 Task: Create Card Critical Path Analysis Review in Board Employee Benefits Packages to Workspace Employee Relations. Create Card Hospitality Review in Board Product Feature Prioritization to Workspace Employee Relations. Create Card Gantt Chart Review in Board Product Requirements Gathering and Analysis to Workspace Employee Relations
Action: Mouse moved to (65, 345)
Screenshot: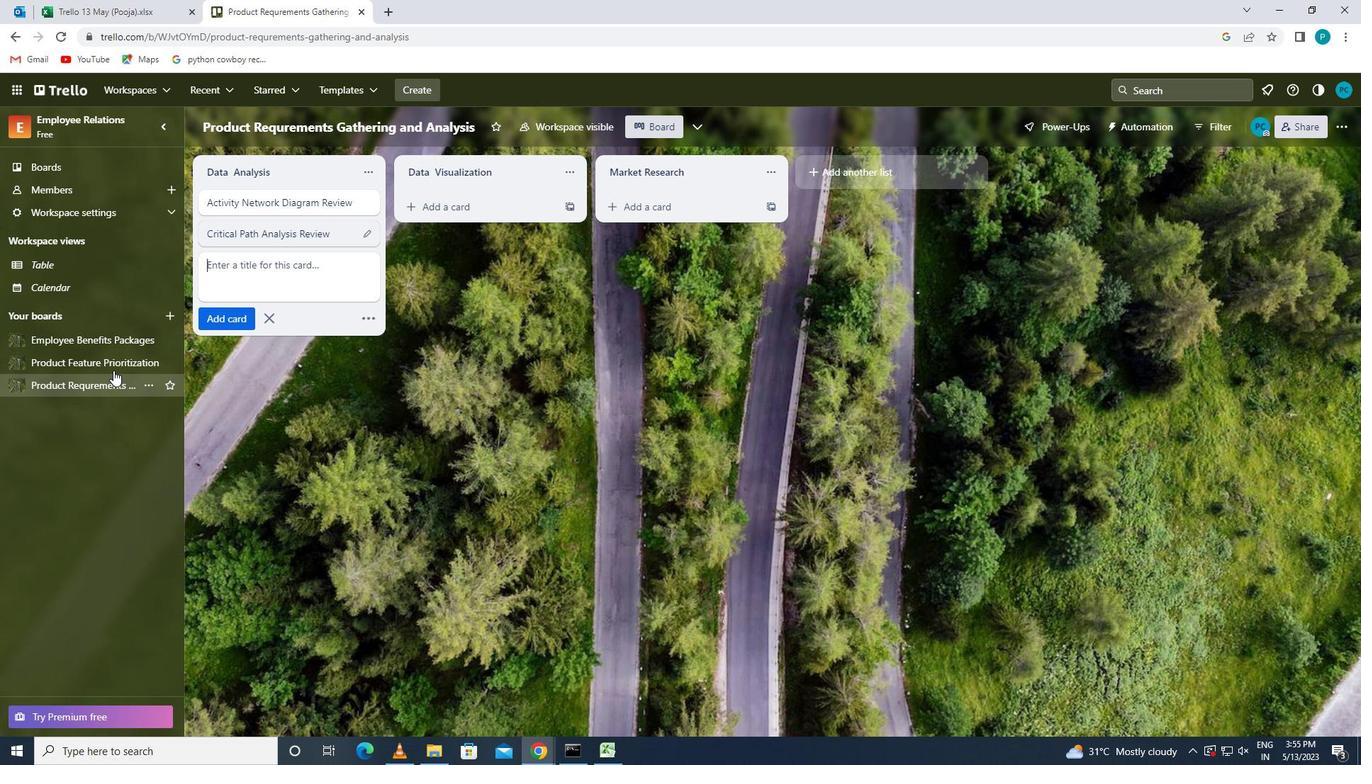 
Action: Mouse pressed left at (65, 345)
Screenshot: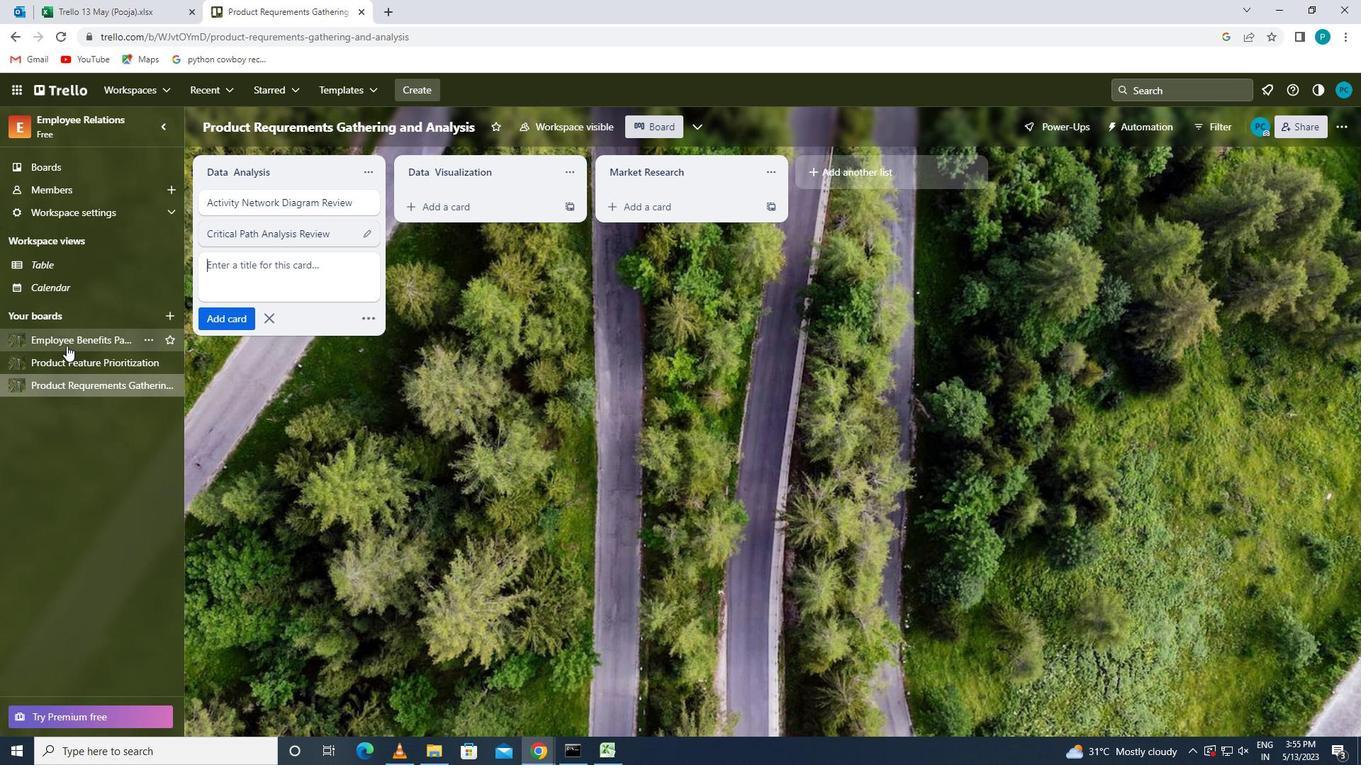 
Action: Mouse moved to (239, 273)
Screenshot: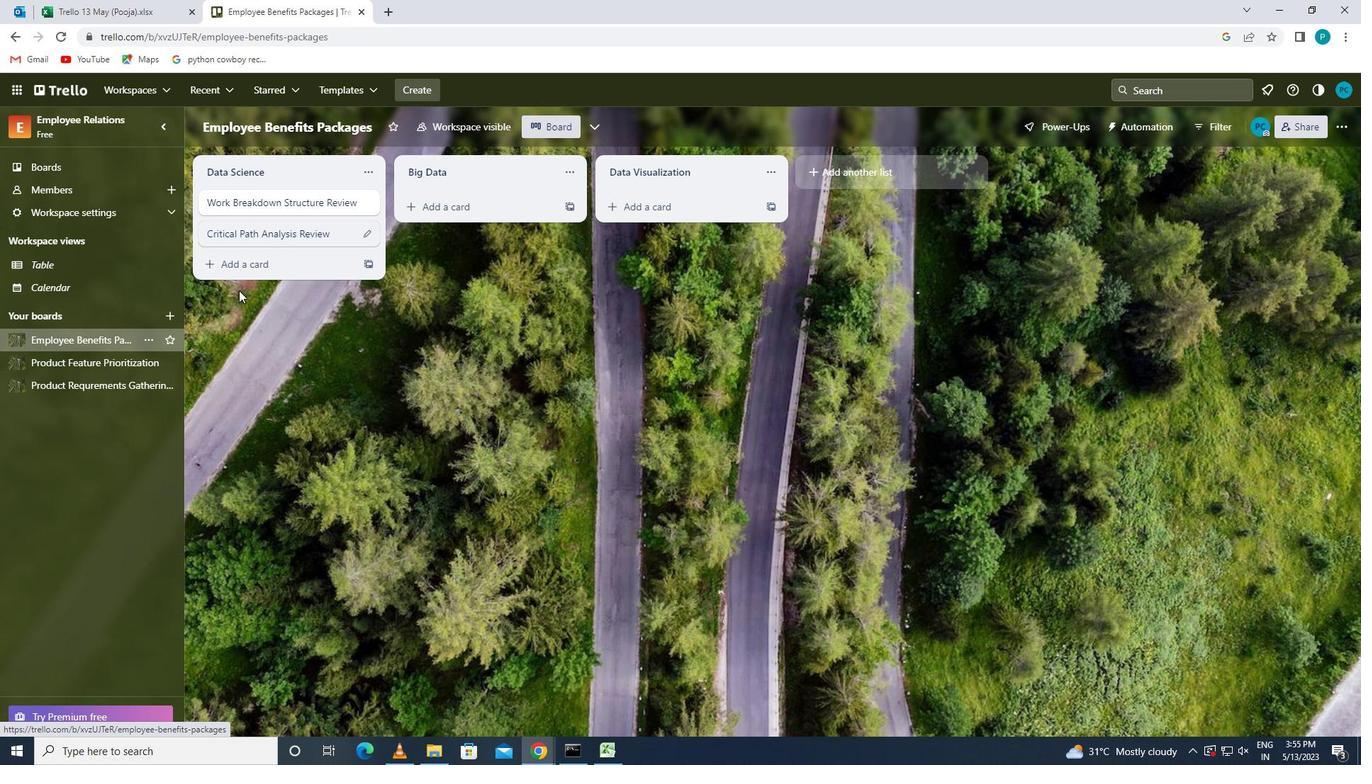 
Action: Mouse pressed left at (239, 273)
Screenshot: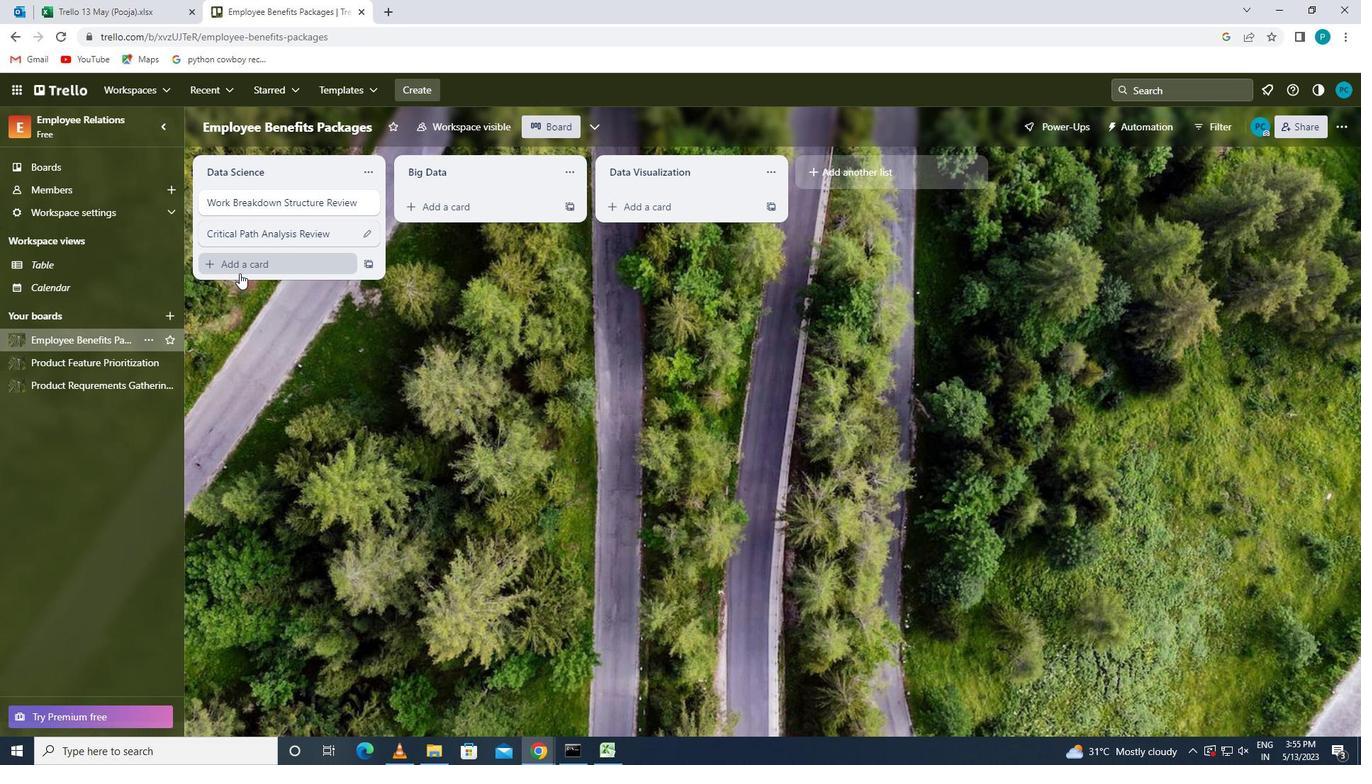 
Action: Key pressed <Key.caps_lock>c<Key.caps_lock>ritical<Key.space><Key.caps_lock>p<Key.caps_lock>ath<Key.space><Key.caps_lock>a<Key.caps_lock>nalysis<Key.space><Key.caps_lock>r<Key.caps_lock>eview
Screenshot: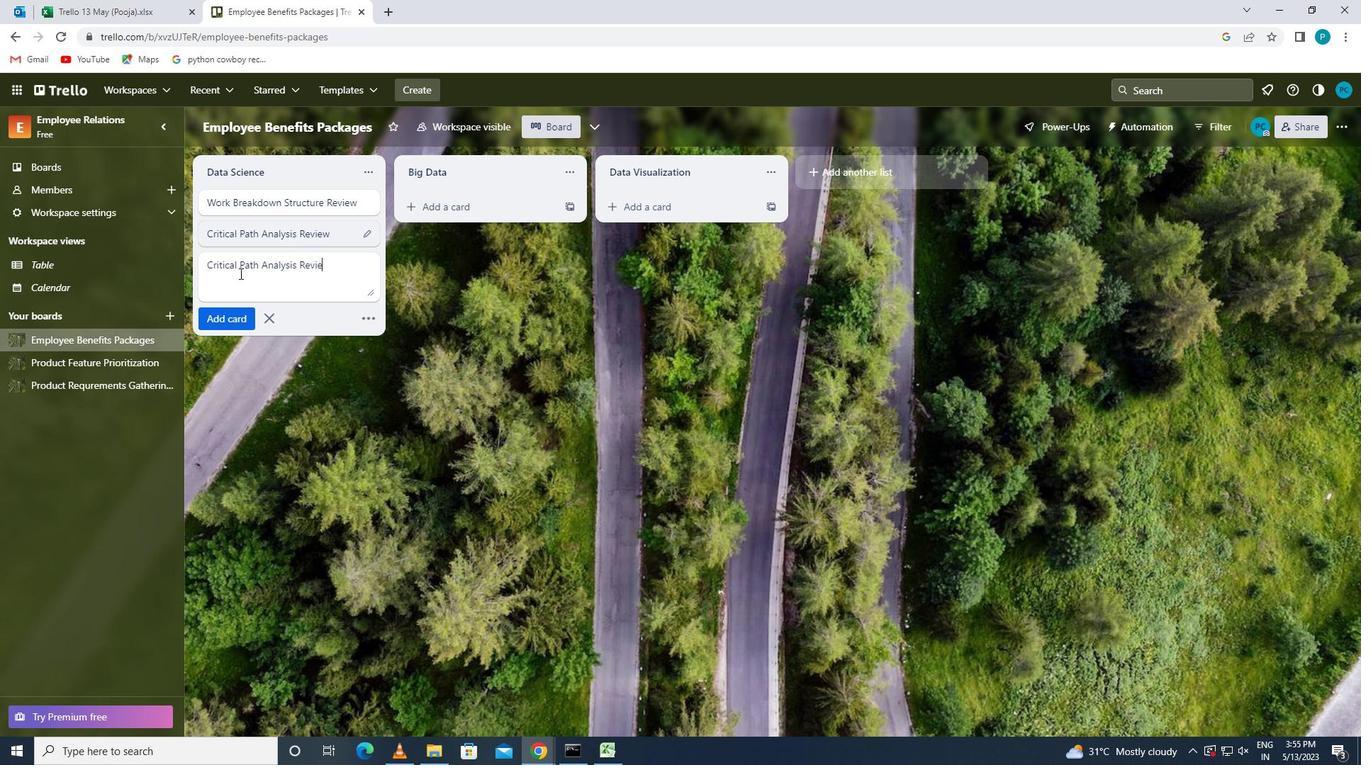 
Action: Mouse moved to (233, 312)
Screenshot: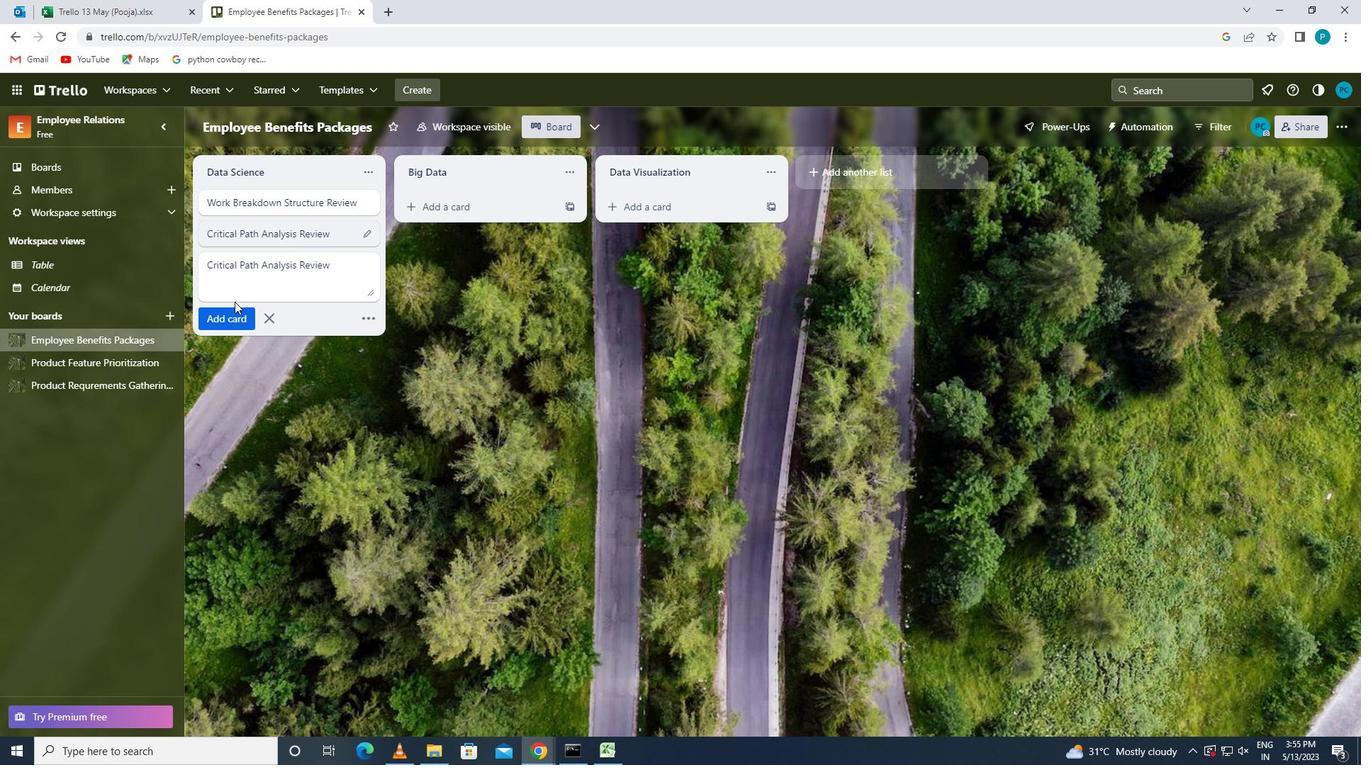 
Action: Mouse pressed left at (233, 312)
Screenshot: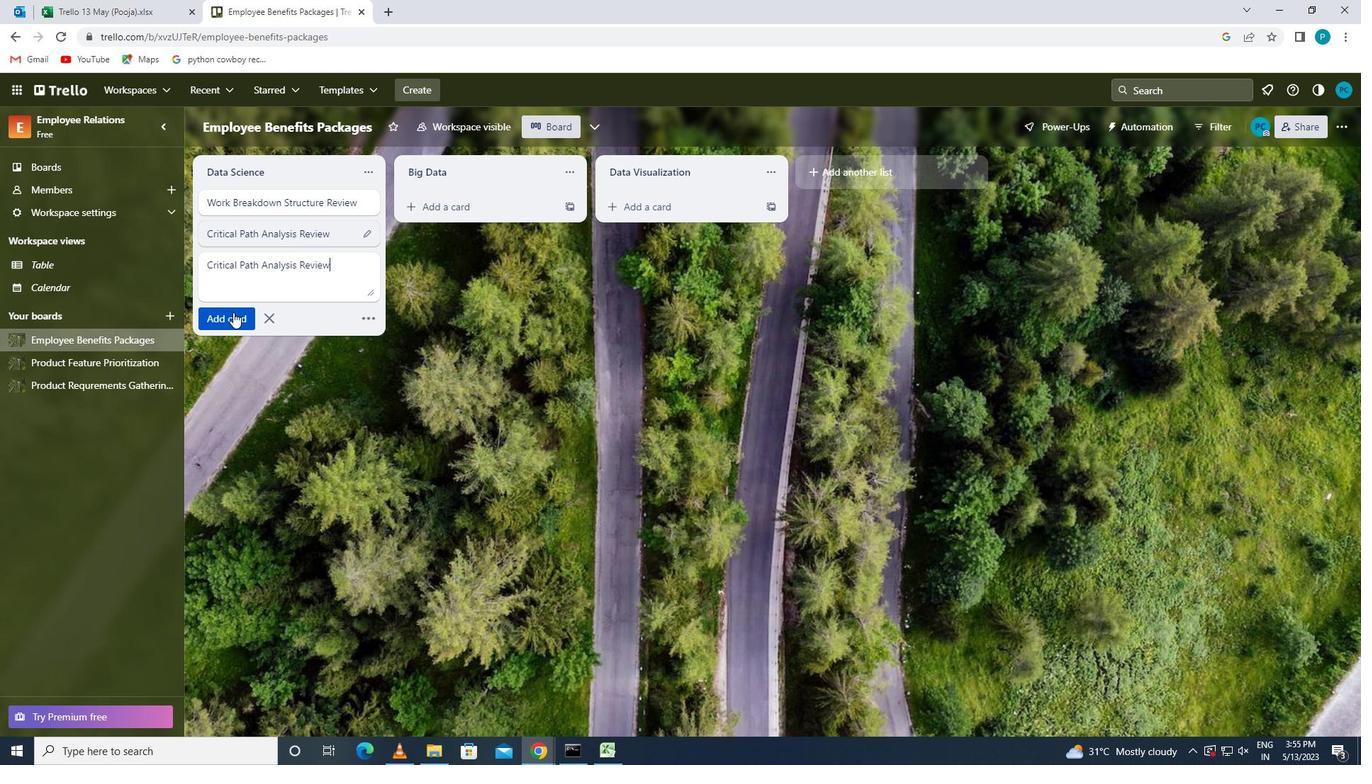 
Action: Mouse moved to (72, 368)
Screenshot: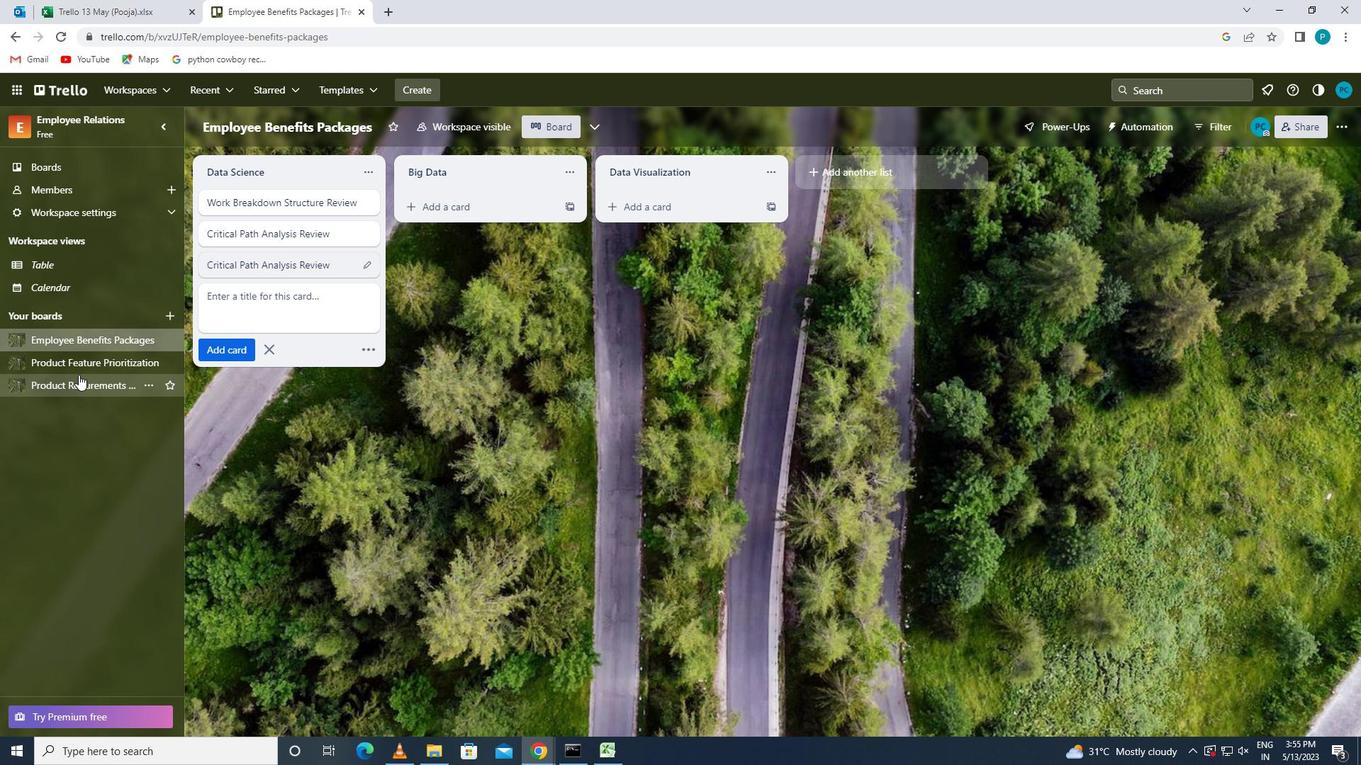 
Action: Mouse pressed left at (72, 368)
Screenshot: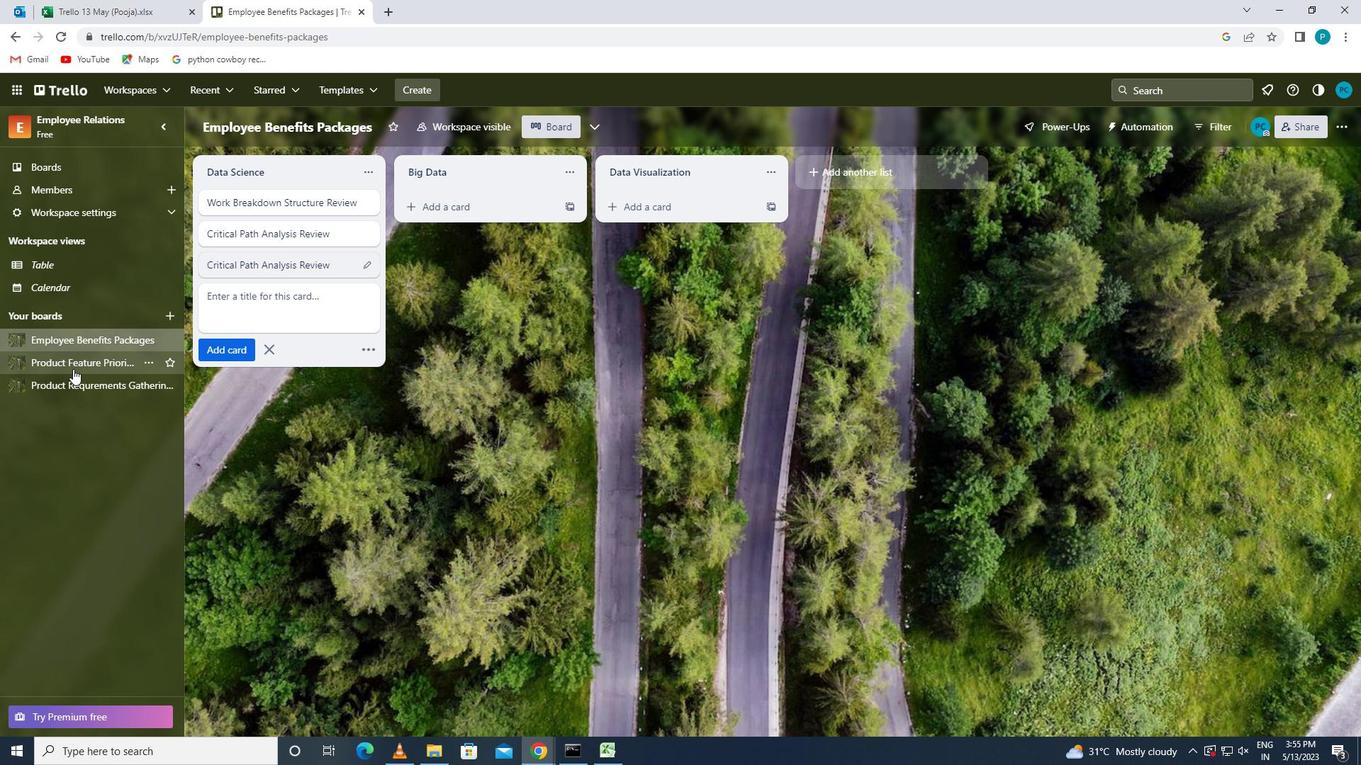 
Action: Mouse moved to (247, 267)
Screenshot: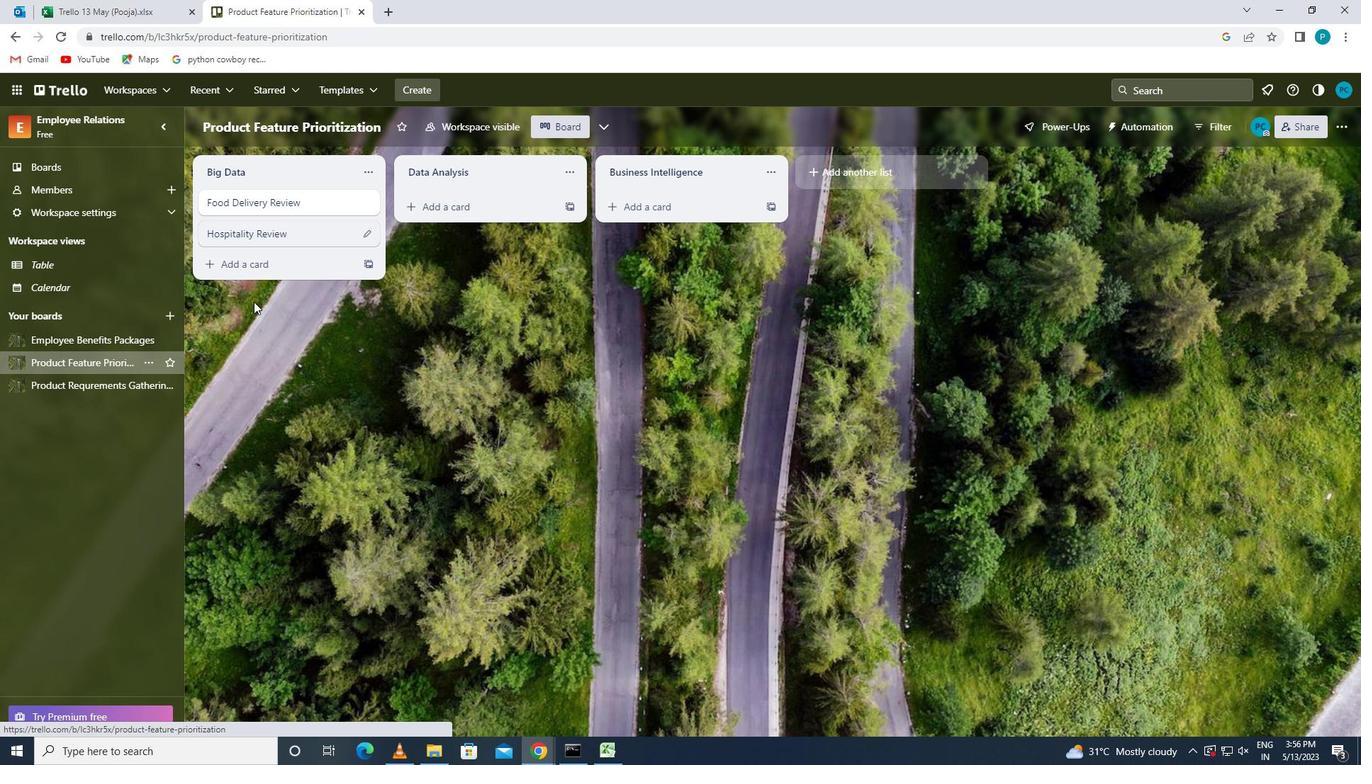 
Action: Mouse pressed left at (247, 267)
Screenshot: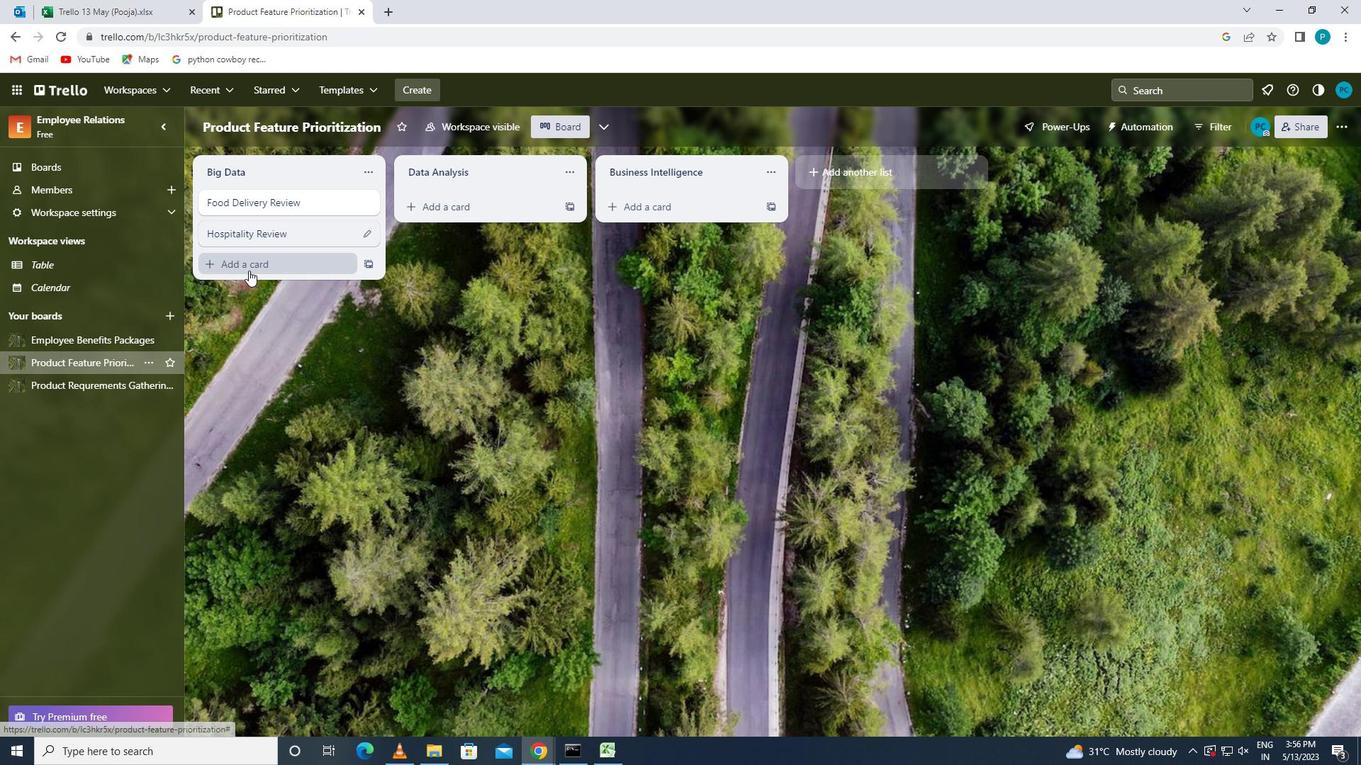
Action: Key pressed <Key.caps_lock>h<Key.caps_lock>ospitality<Key.space><Key.caps_lock>r<Key.caps_lock>evi<Key.backspace>ew
Screenshot: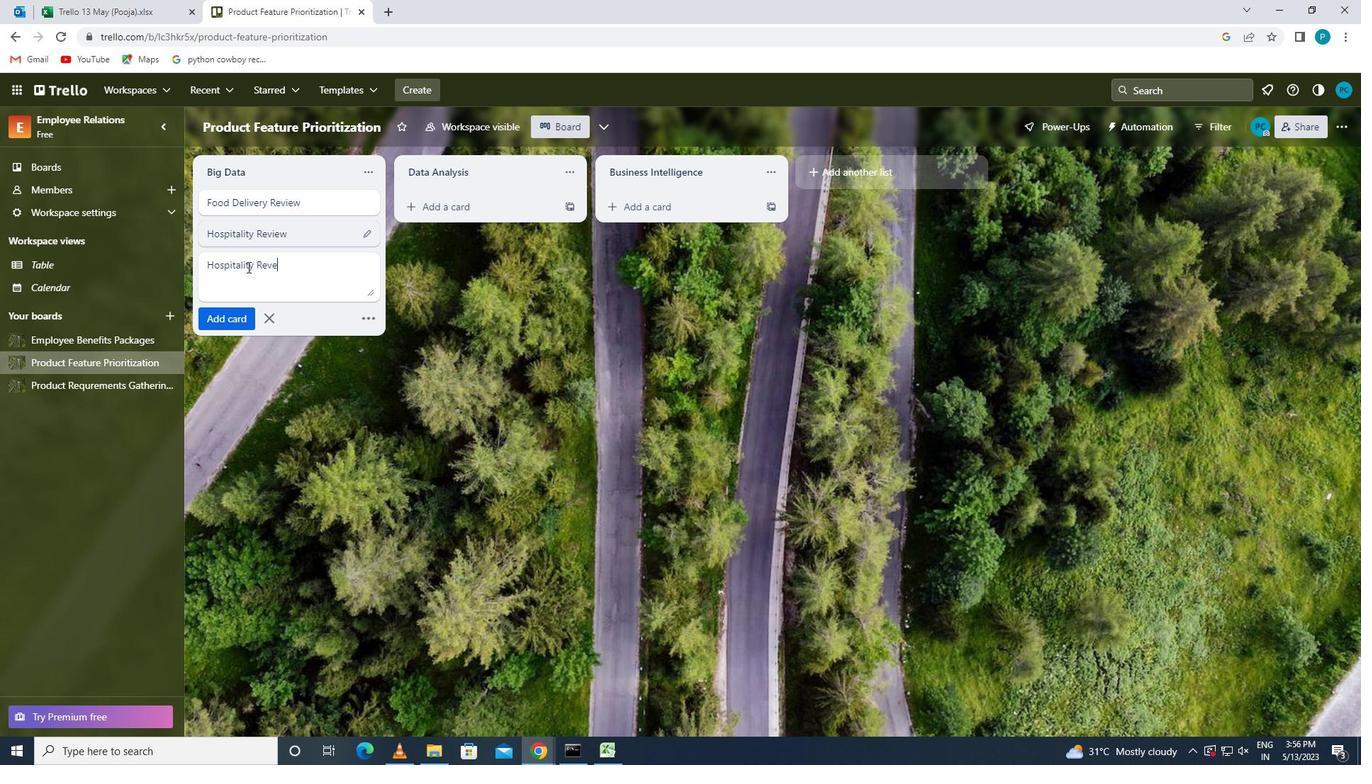 
Action: Mouse moved to (225, 315)
Screenshot: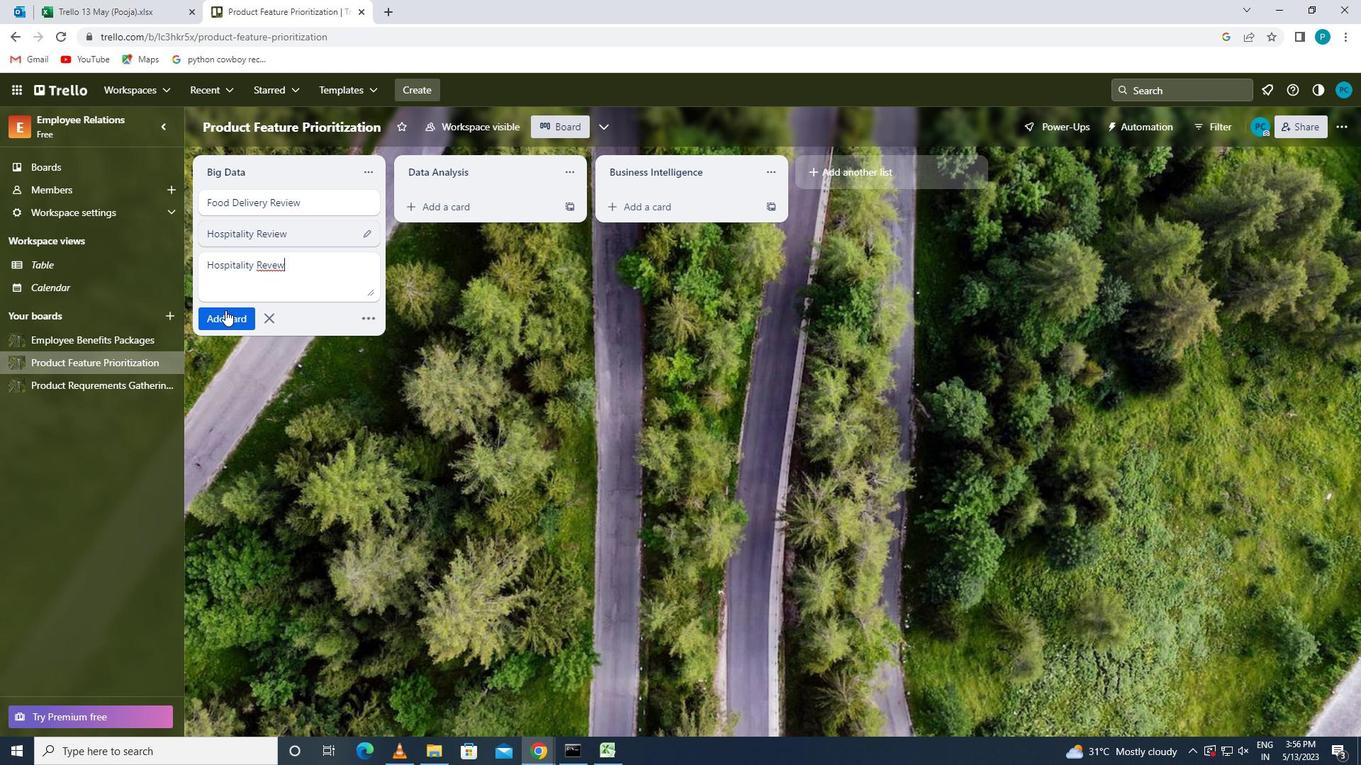
Action: Mouse pressed left at (225, 315)
Screenshot: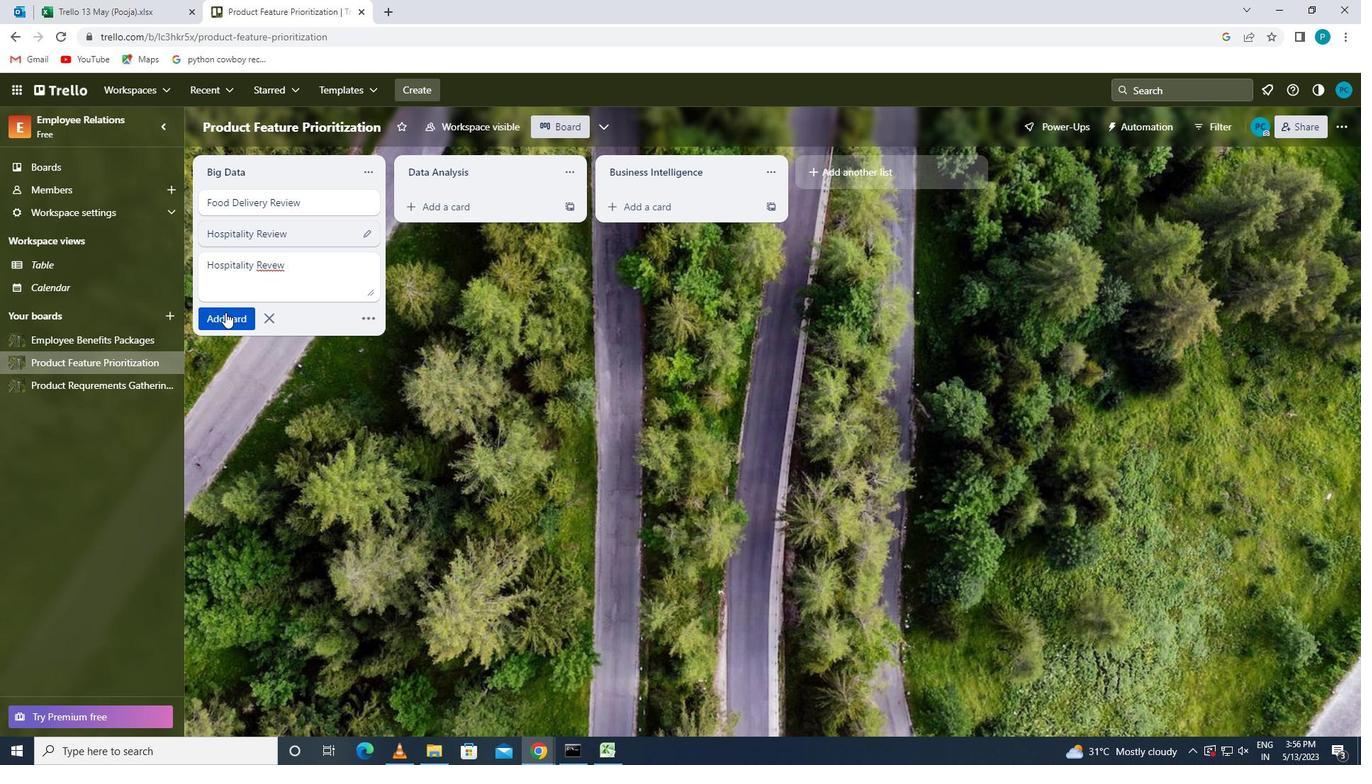 
Action: Mouse moved to (60, 384)
Screenshot: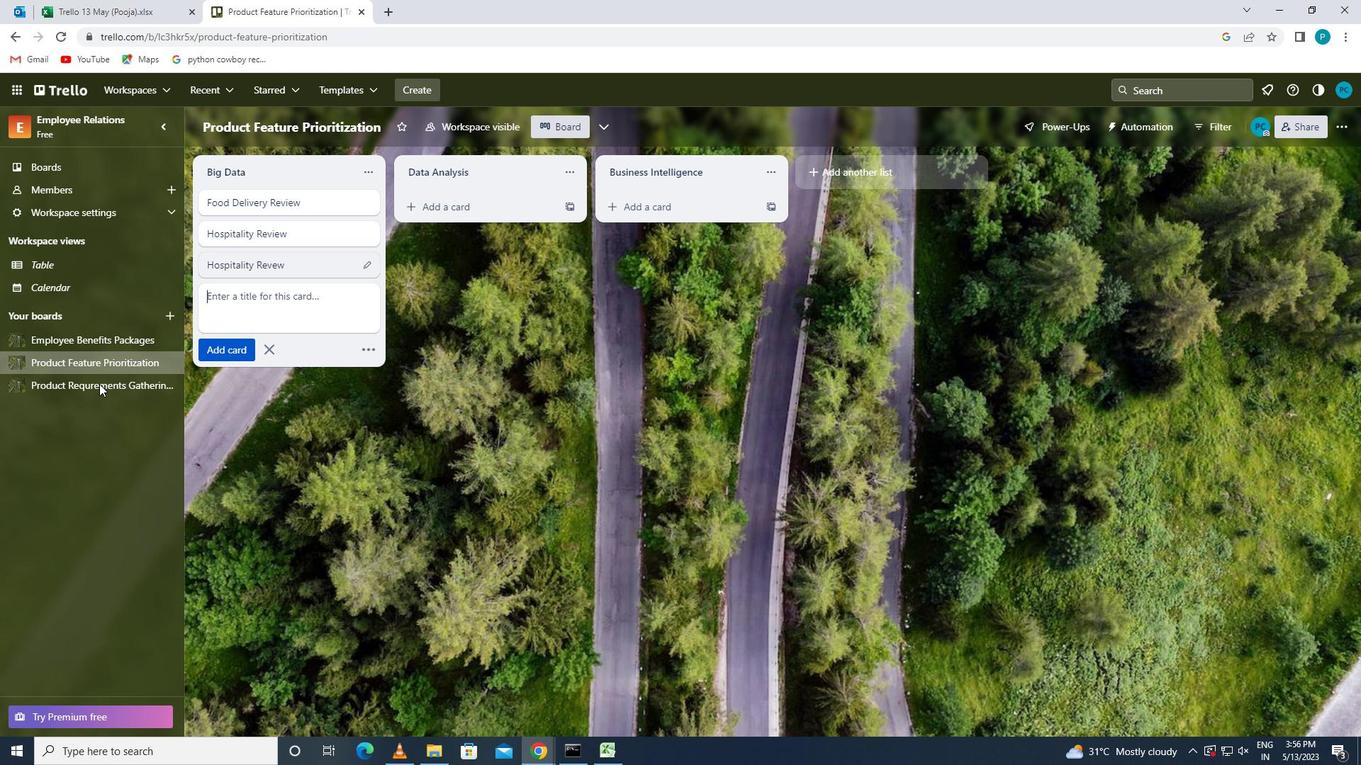 
Action: Mouse pressed left at (60, 384)
Screenshot: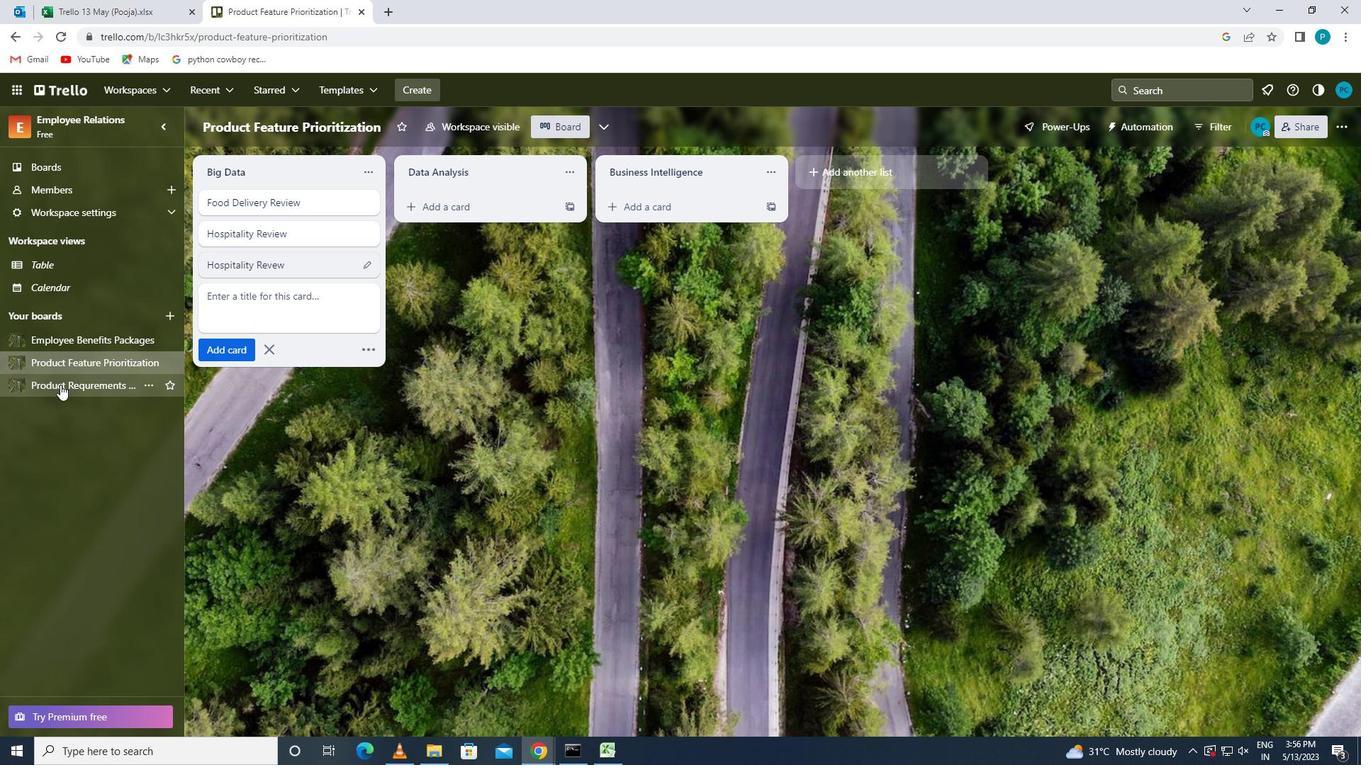 
Action: Mouse moved to (258, 267)
Screenshot: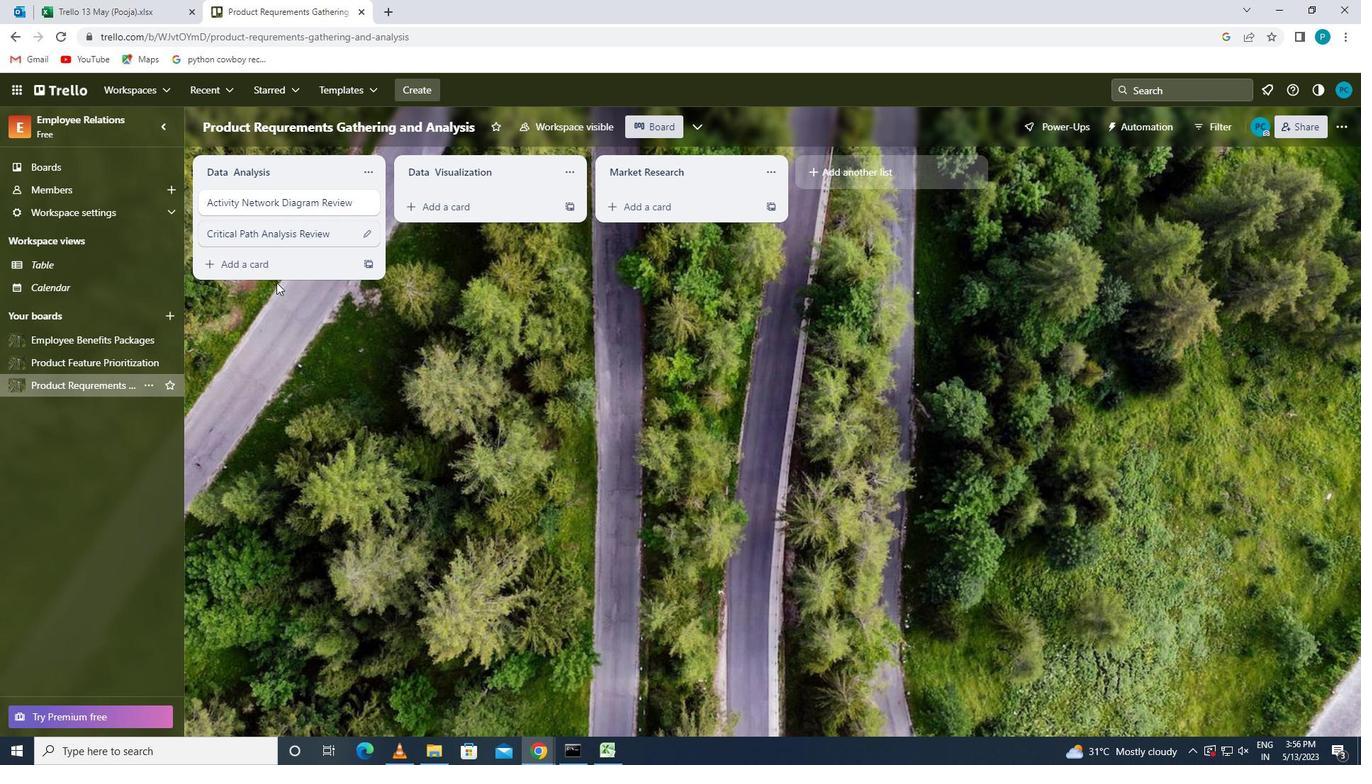 
Action: Mouse pressed left at (258, 267)
Screenshot: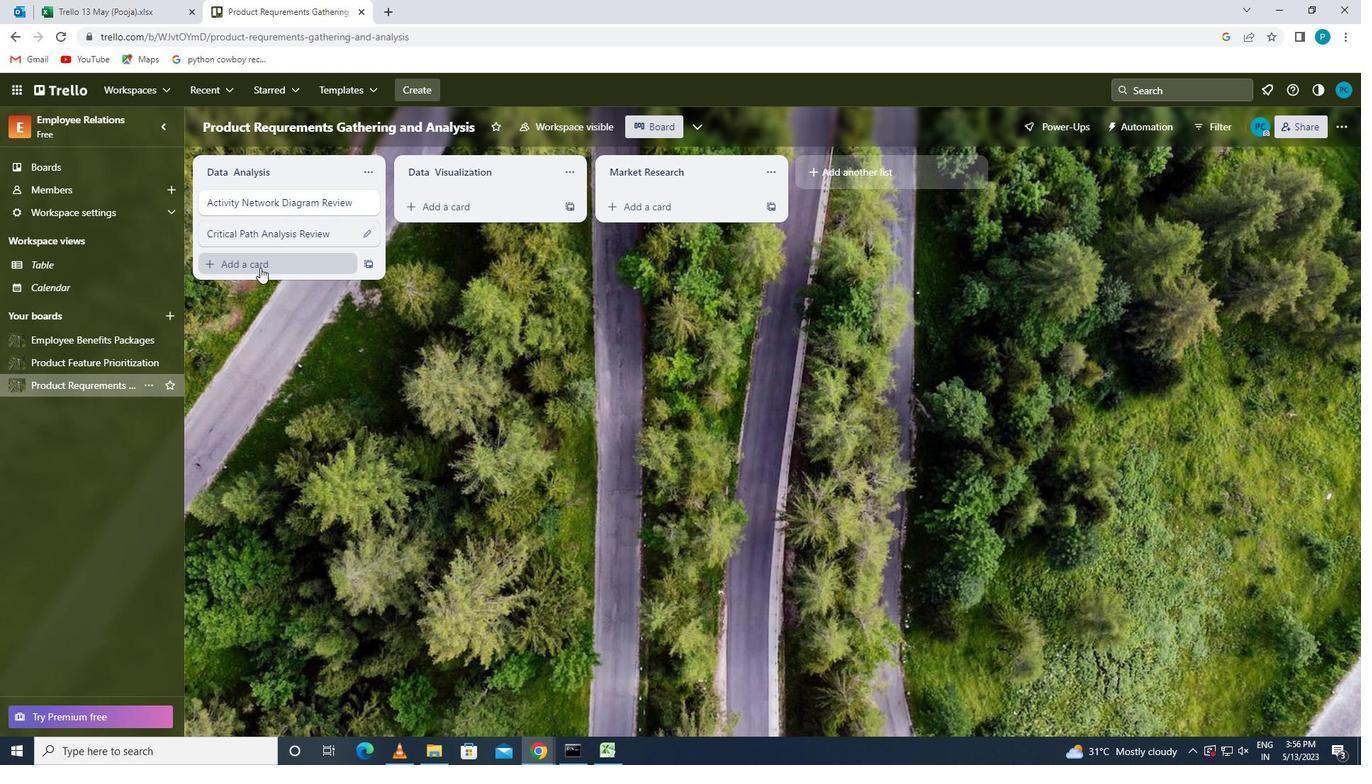 
Action: Key pressed <Key.caps_lock>g<Key.caps_lock>an5<Key.backspace>tt<Key.space><Key.caps_lock>c<Key.caps_lock>hart<Key.space><Key.caps_lock>r<Key.caps_lock>eview
Screenshot: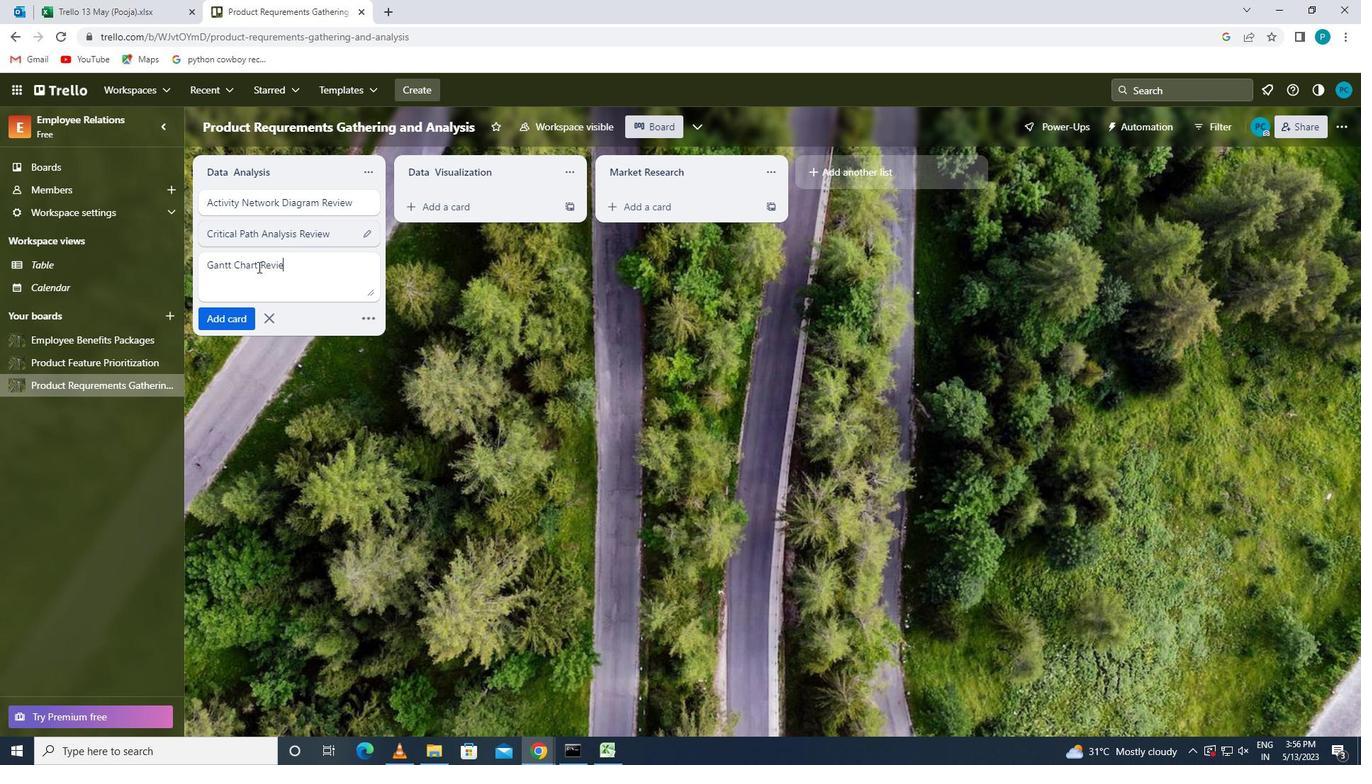 
Action: Mouse moved to (249, 314)
Screenshot: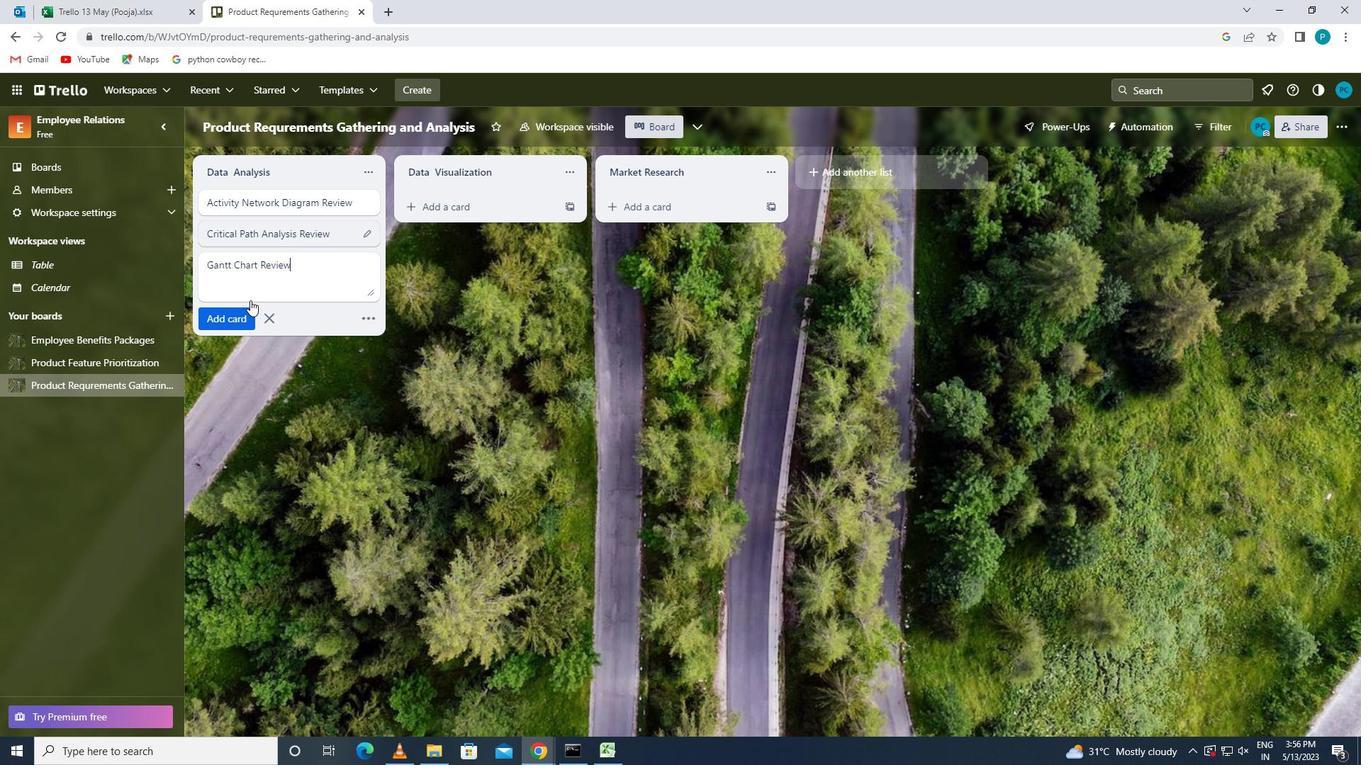 
Action: Mouse pressed left at (249, 314)
Screenshot: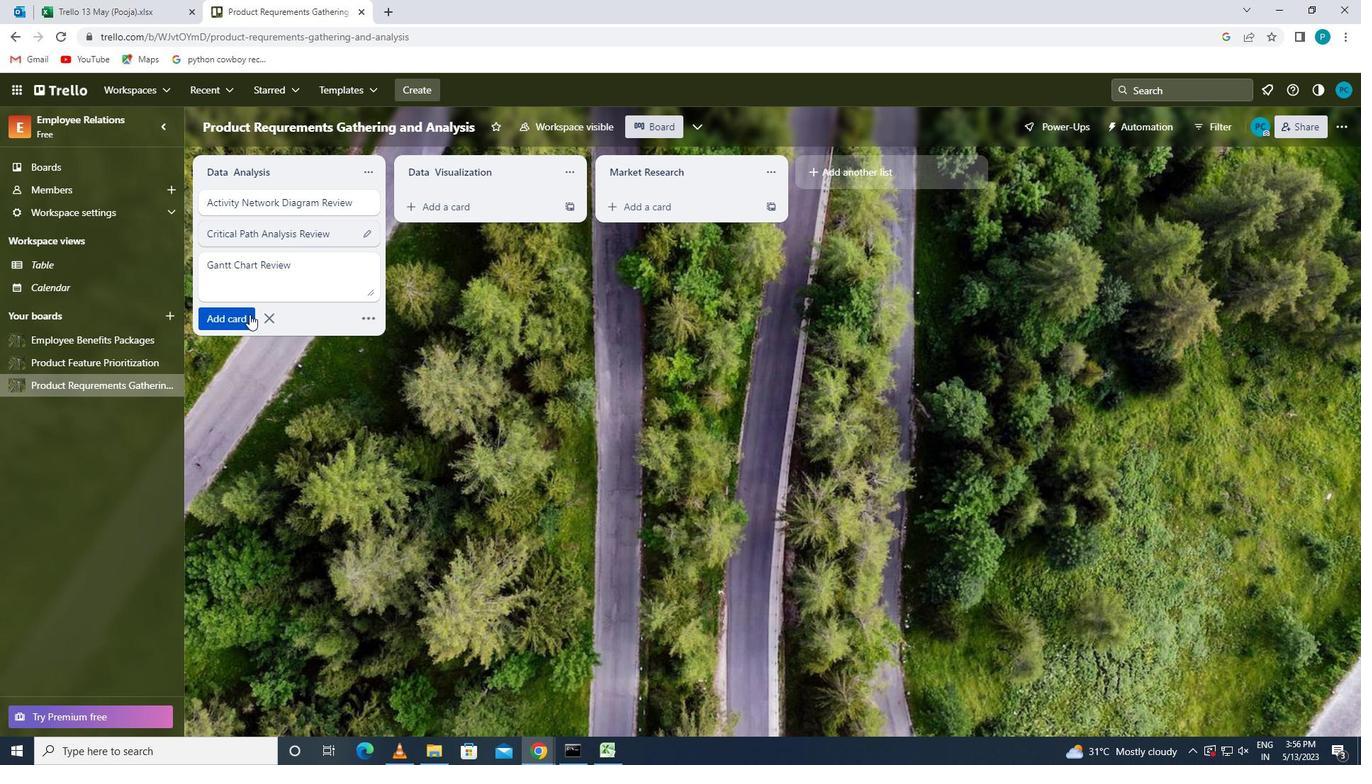 
